 Task: Change the font size of Google Chrome to 18.
Action: Mouse moved to (980, 35)
Screenshot: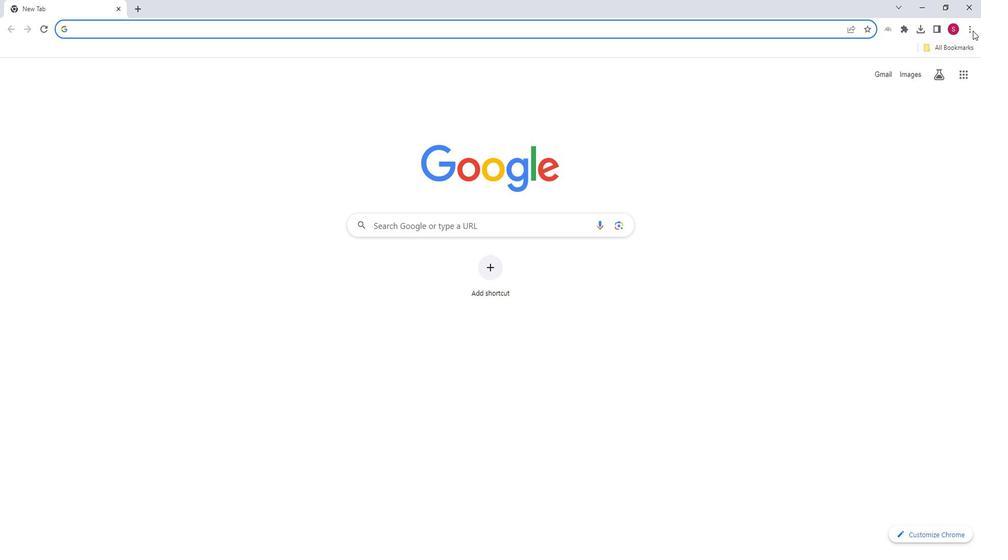 
Action: Mouse pressed left at (980, 35)
Screenshot: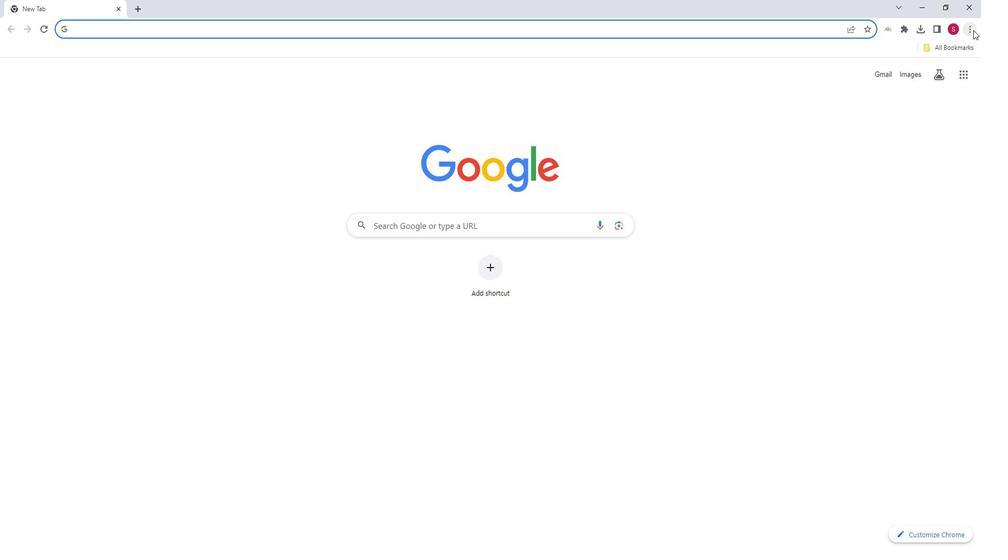 
Action: Mouse moved to (875, 222)
Screenshot: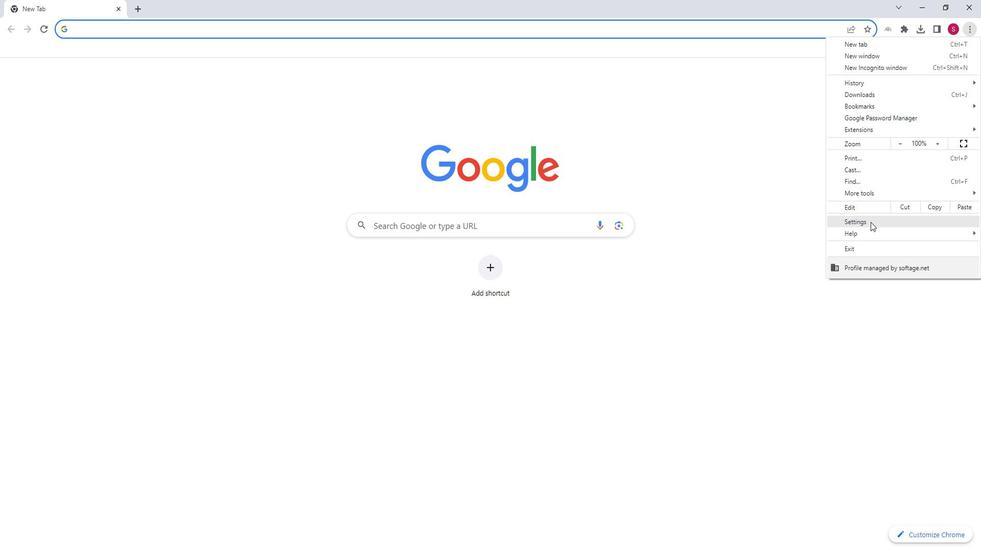 
Action: Mouse pressed left at (875, 222)
Screenshot: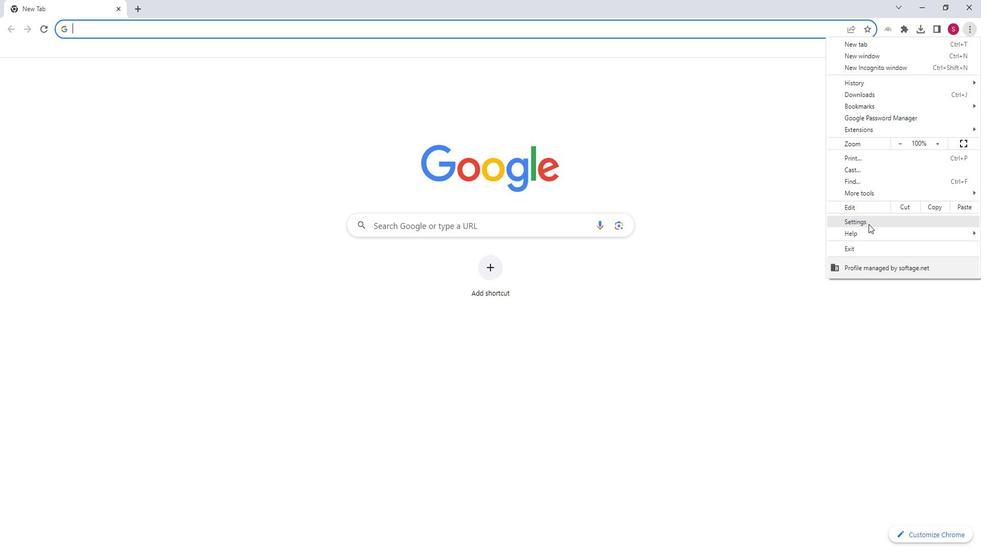 
Action: Mouse moved to (81, 171)
Screenshot: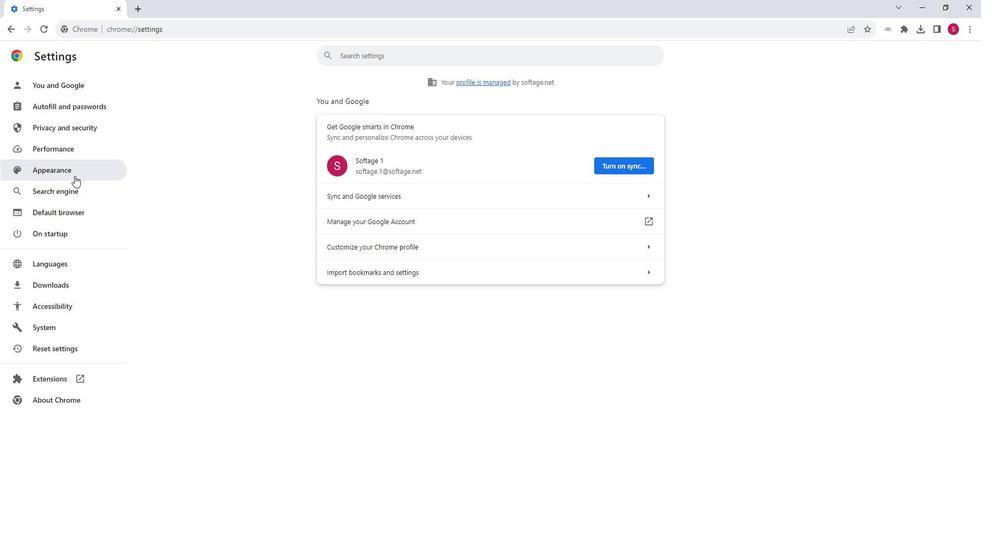
Action: Mouse pressed left at (81, 171)
Screenshot: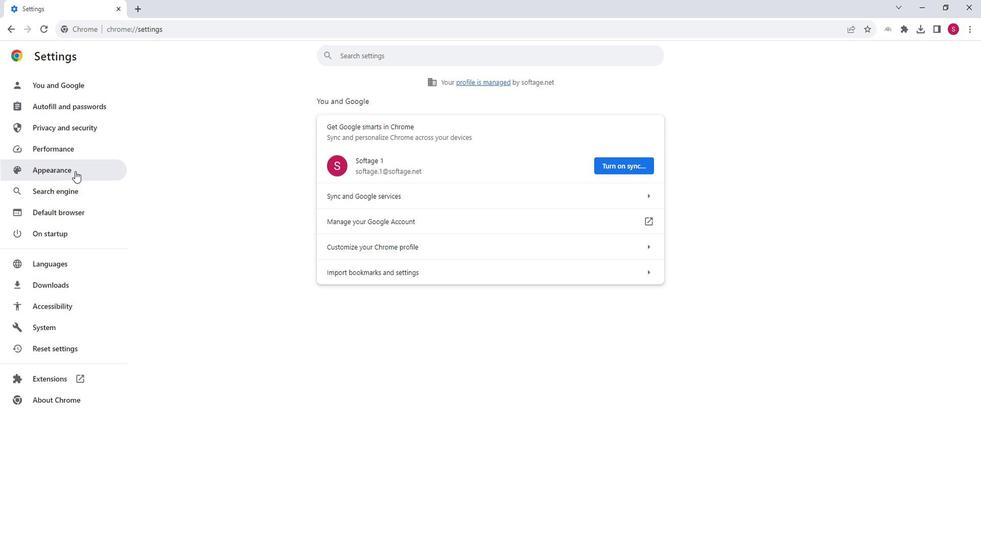 
Action: Mouse moved to (626, 350)
Screenshot: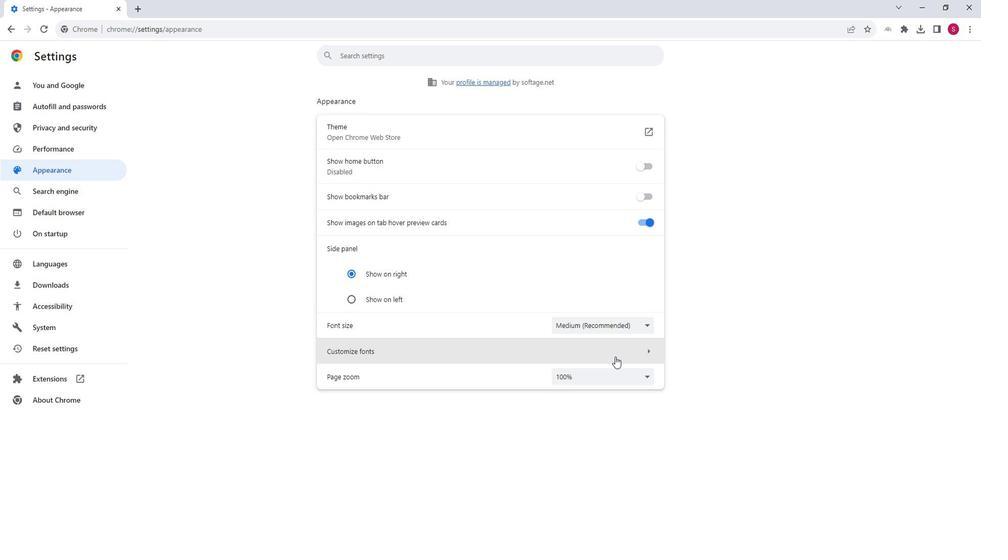 
Action: Mouse pressed left at (626, 350)
Screenshot: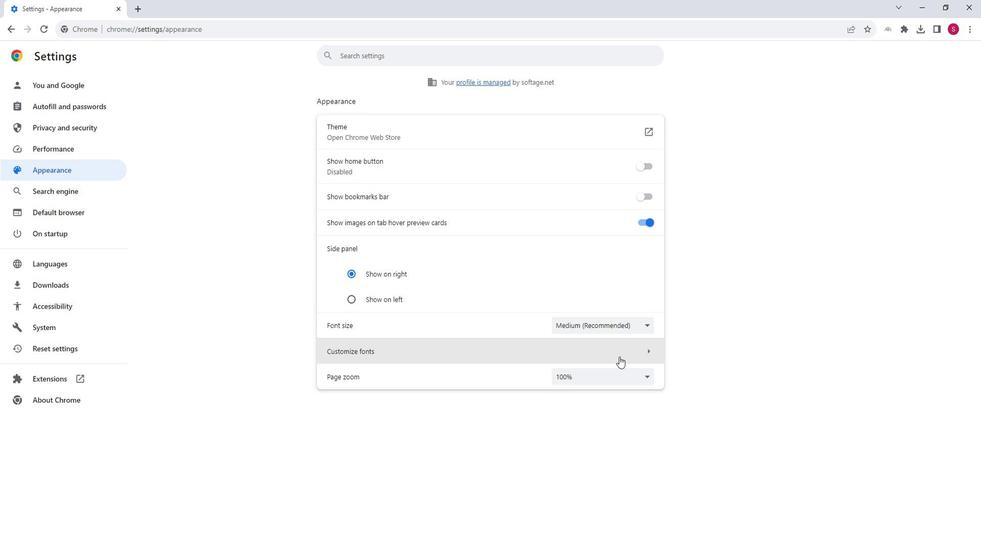 
Action: Mouse moved to (589, 123)
Screenshot: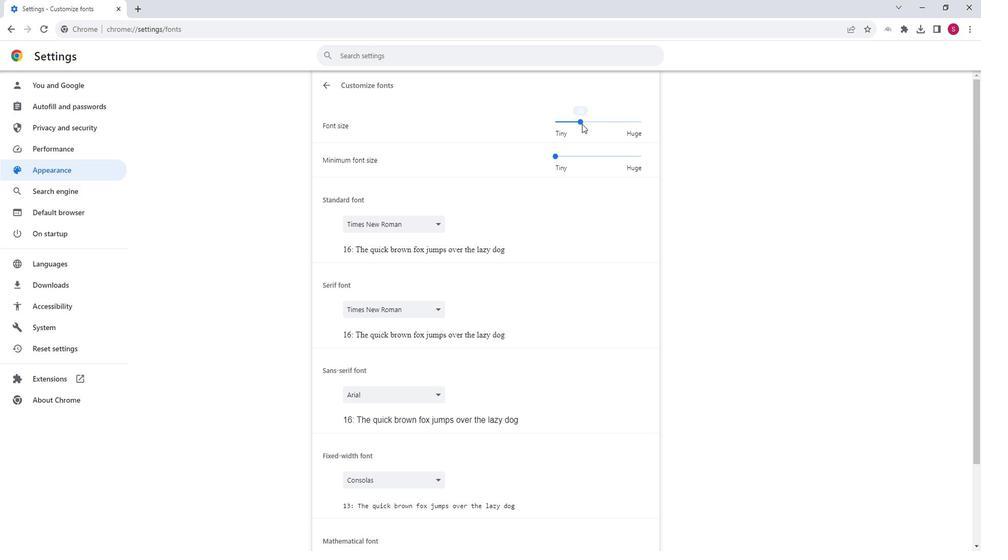 
Action: Mouse pressed left at (589, 123)
Screenshot: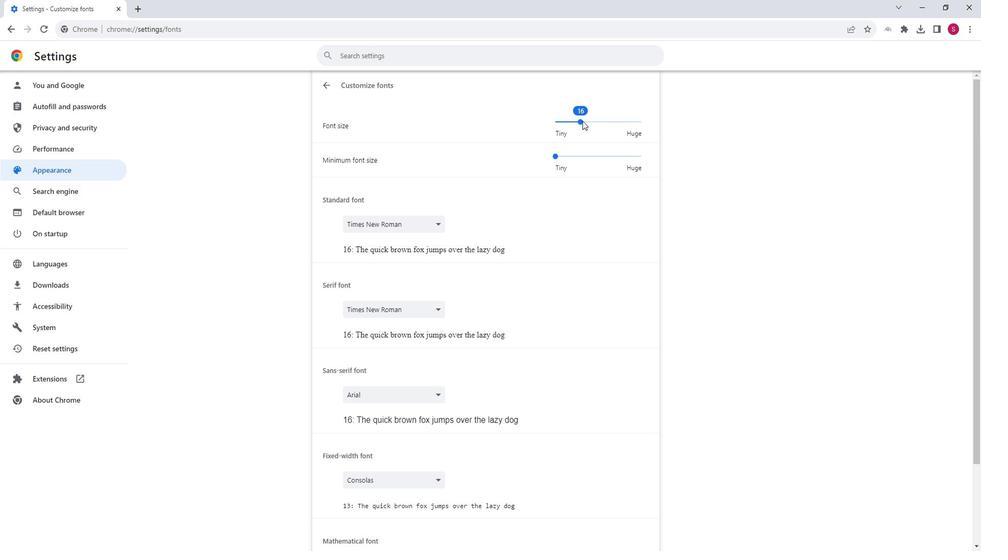 
Action: Key pressed <Key.right><Key.right>
Screenshot: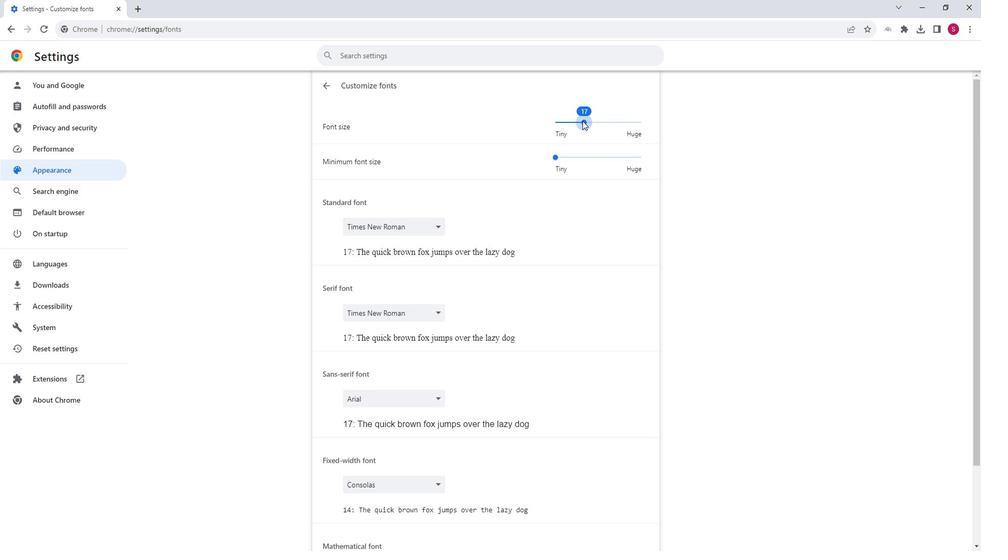 
